 Task: Open a blank google sheet and write heading  Product price data  Add product name:-  ' TOMS Shoe, UGG  Shoe, Wolverine Shoe, Z-Coil Shoe, Adidas shoe, Gucci T-shirt, Louis Vuitton bag, Zara Shirt, H&M jeans, Chanel perfume. ' in October Last week sales are  5000 to 5050. product price in between:-  5000 to 10000. Save page analysisSalesByCategory
Action: Mouse moved to (935, 74)
Screenshot: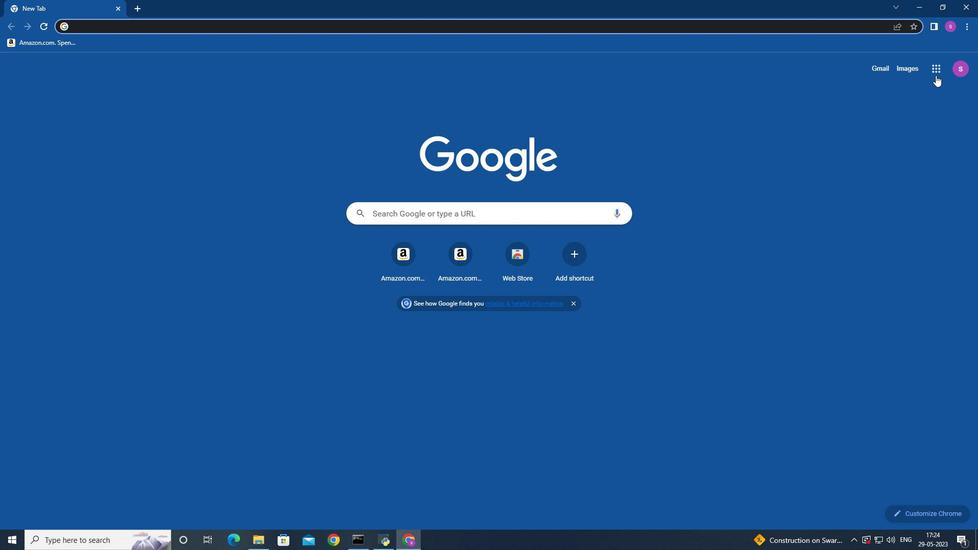 
Action: Mouse pressed left at (935, 74)
Screenshot: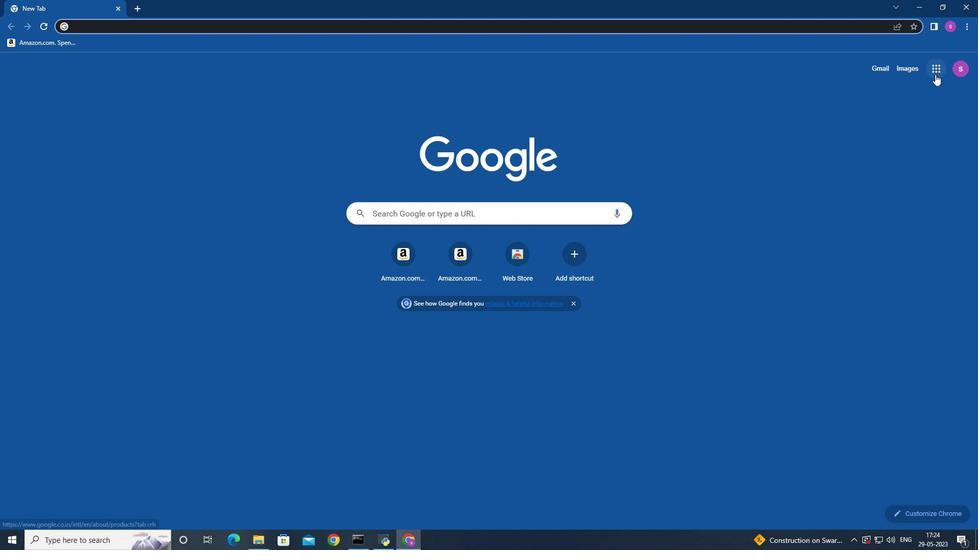 
Action: Mouse moved to (905, 189)
Screenshot: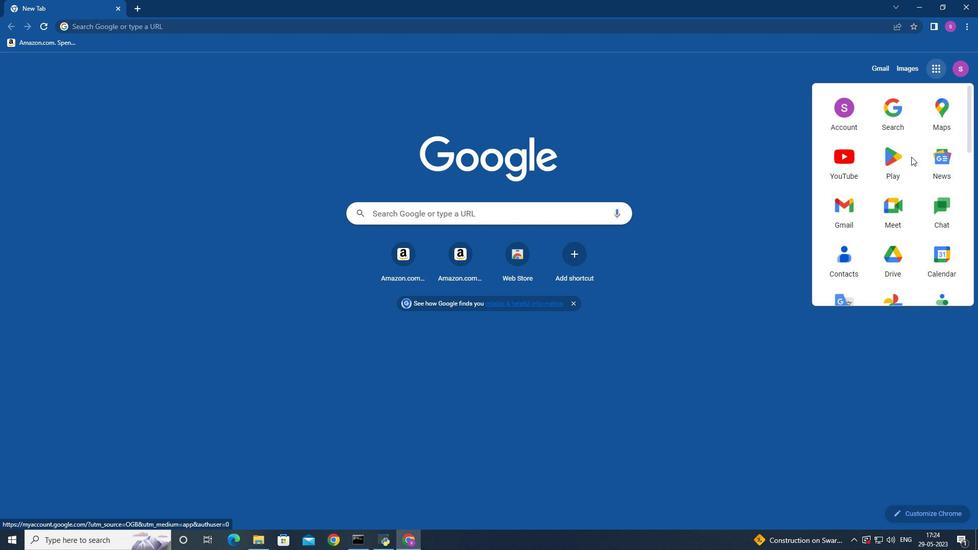 
Action: Mouse scrolled (905, 189) with delta (0, 0)
Screenshot: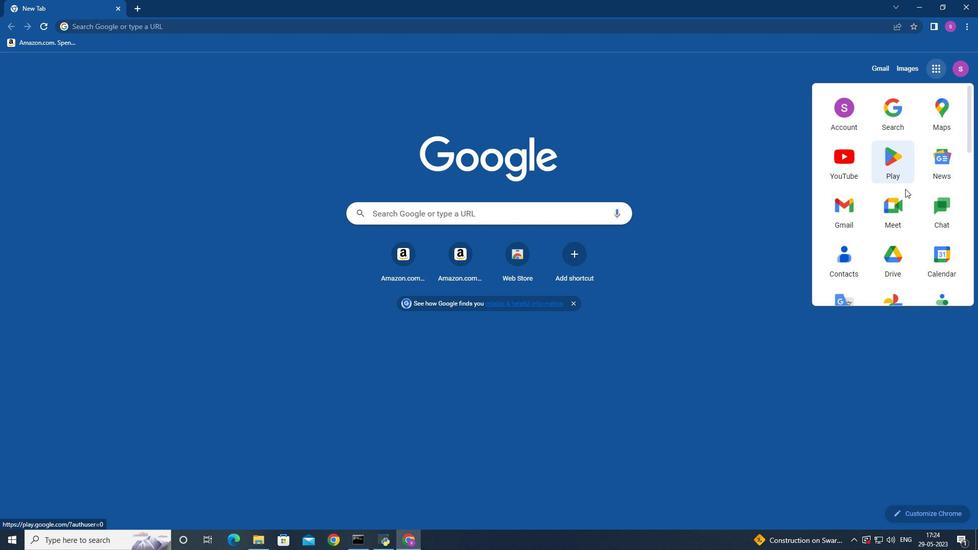 
Action: Mouse scrolled (905, 189) with delta (0, 0)
Screenshot: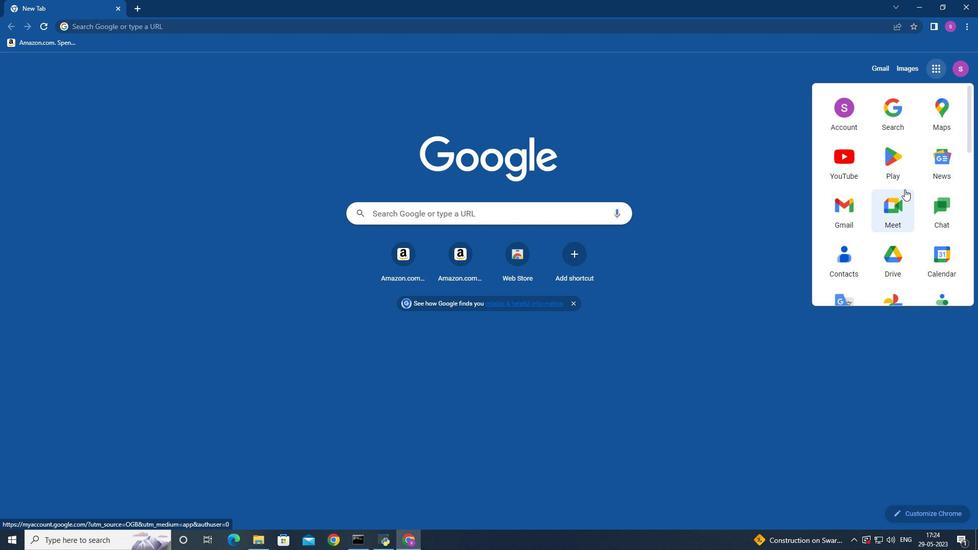 
Action: Mouse scrolled (905, 189) with delta (0, 0)
Screenshot: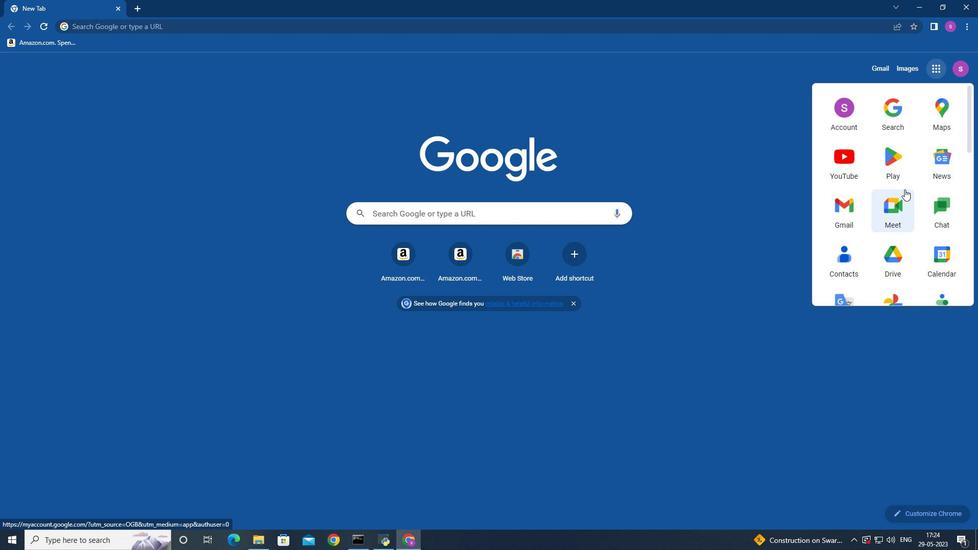 
Action: Mouse moved to (903, 188)
Screenshot: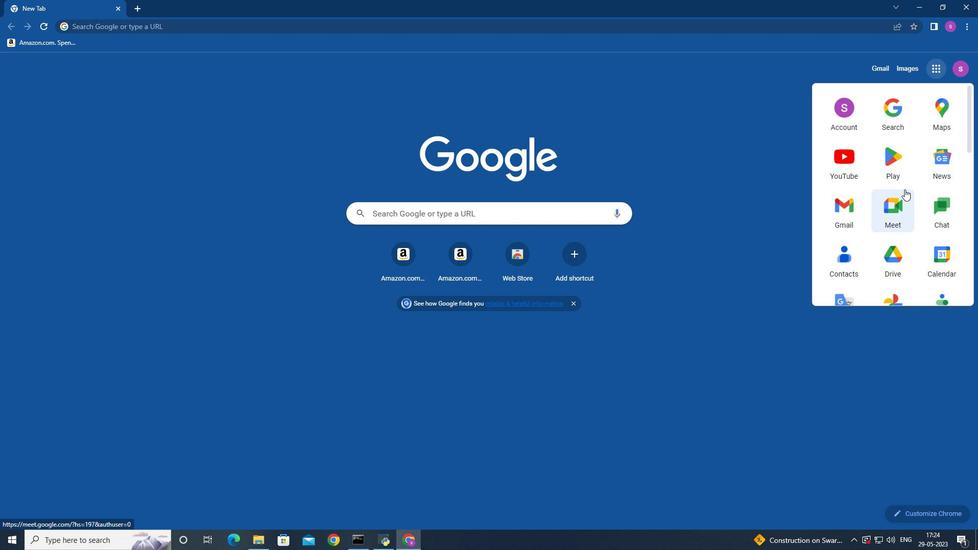 
Action: Mouse scrolled (903, 188) with delta (0, 0)
Screenshot: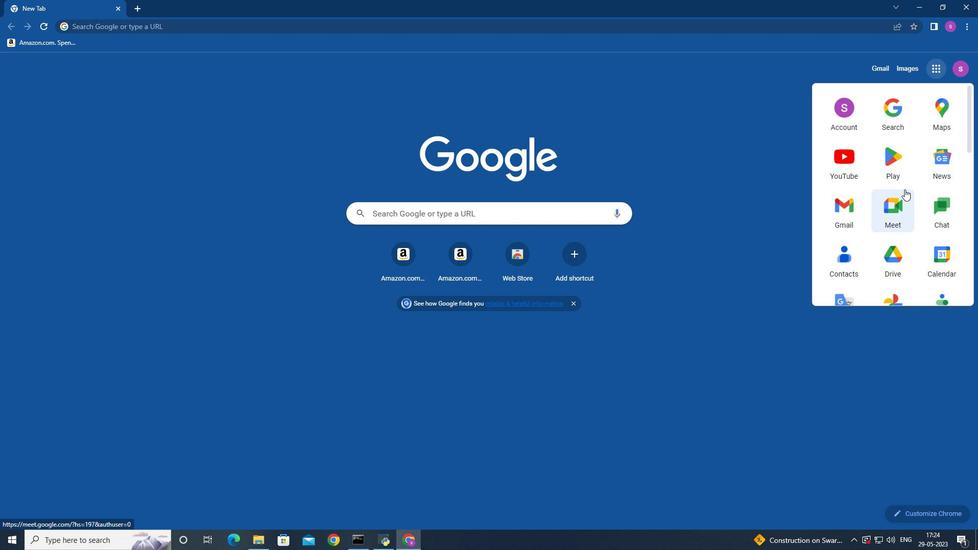 
Action: Mouse moved to (916, 179)
Screenshot: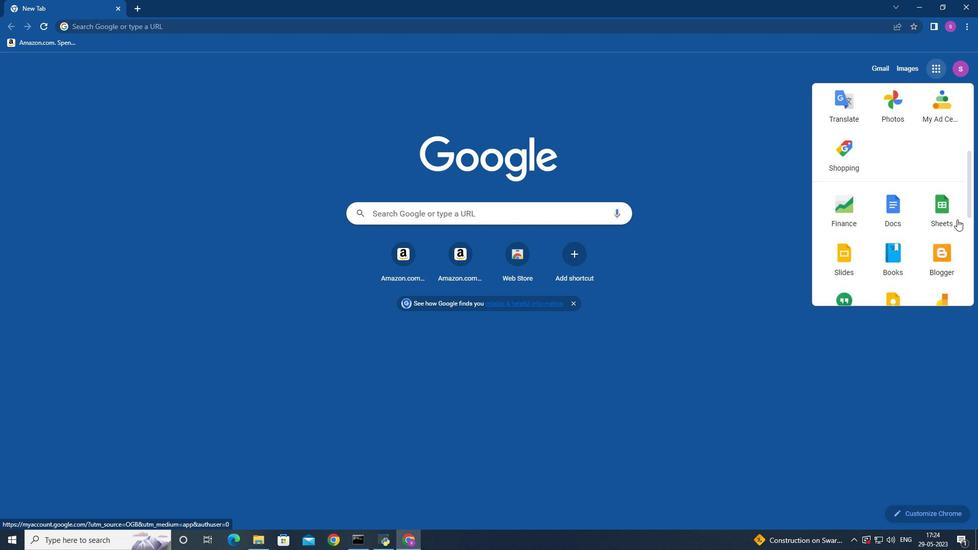 
Action: Mouse scrolled (916, 179) with delta (0, 0)
Screenshot: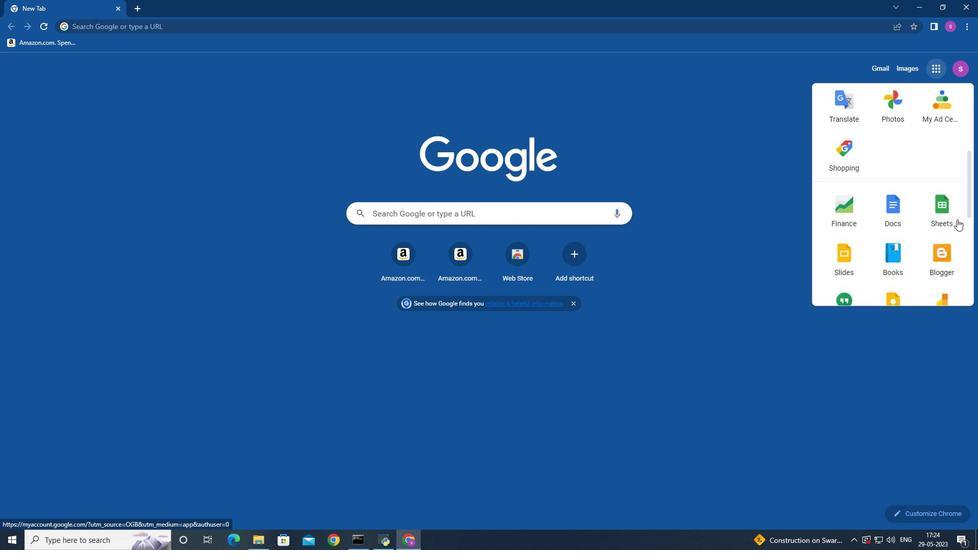 
Action: Mouse scrolled (916, 179) with delta (0, 0)
Screenshot: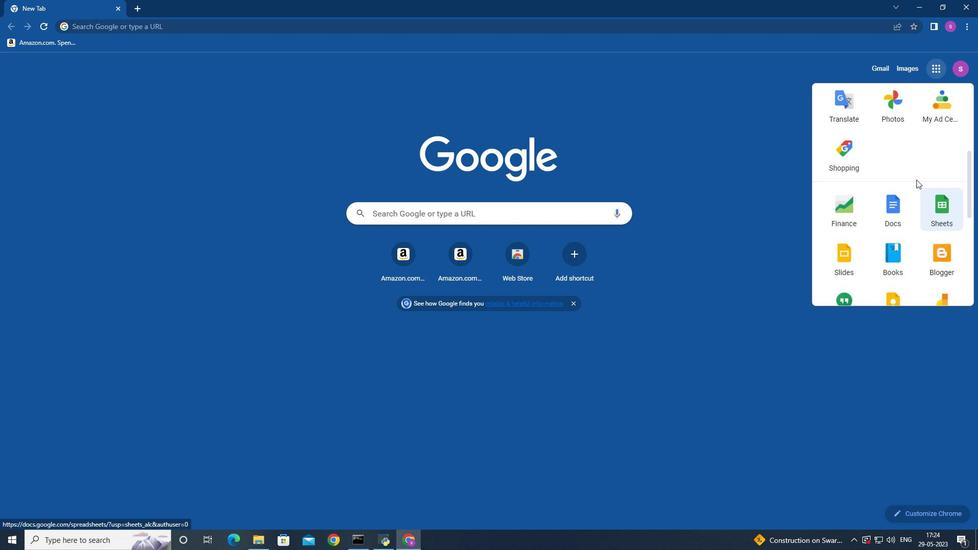 
Action: Mouse moved to (949, 167)
Screenshot: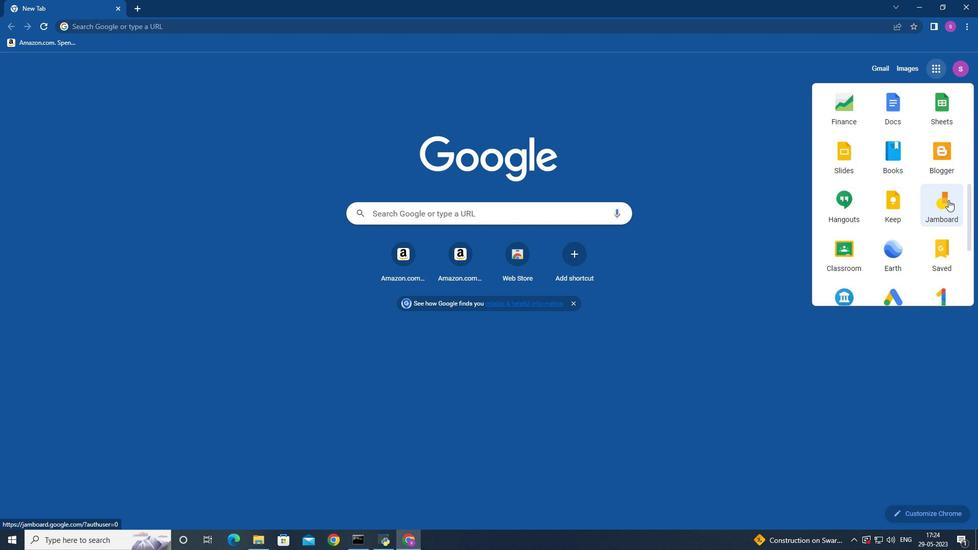 
Action: Mouse scrolled (949, 168) with delta (0, 0)
Screenshot: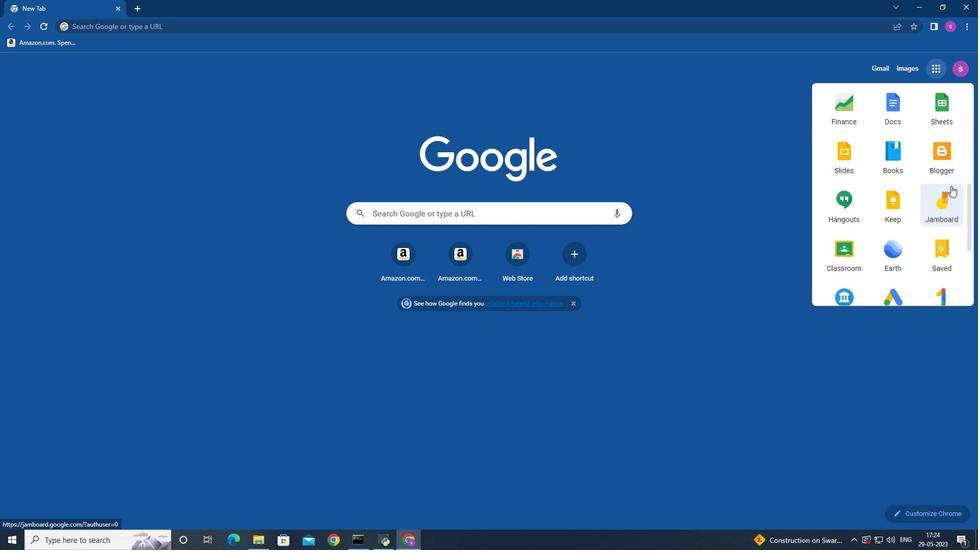 
Action: Mouse scrolled (949, 168) with delta (0, 0)
Screenshot: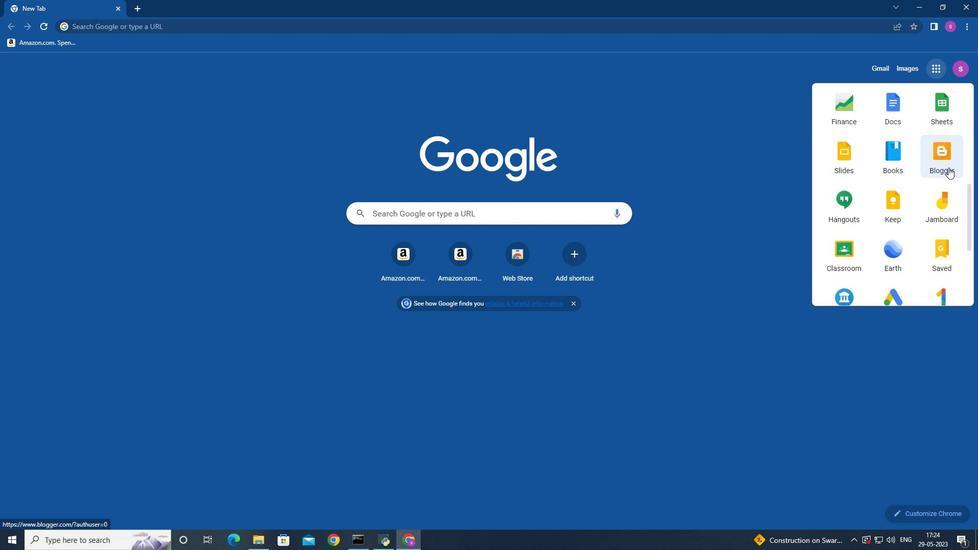 
Action: Mouse moved to (944, 197)
Screenshot: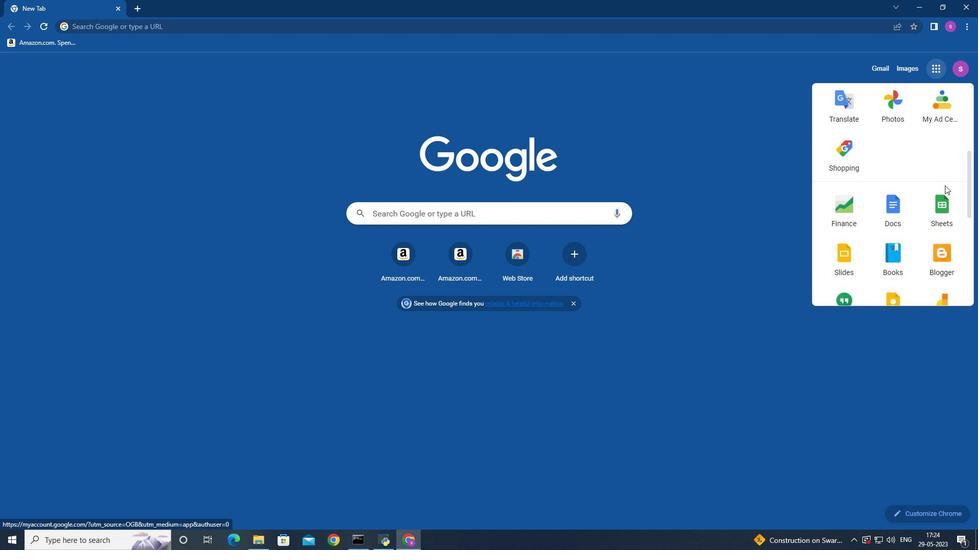
Action: Mouse pressed left at (944, 197)
Screenshot: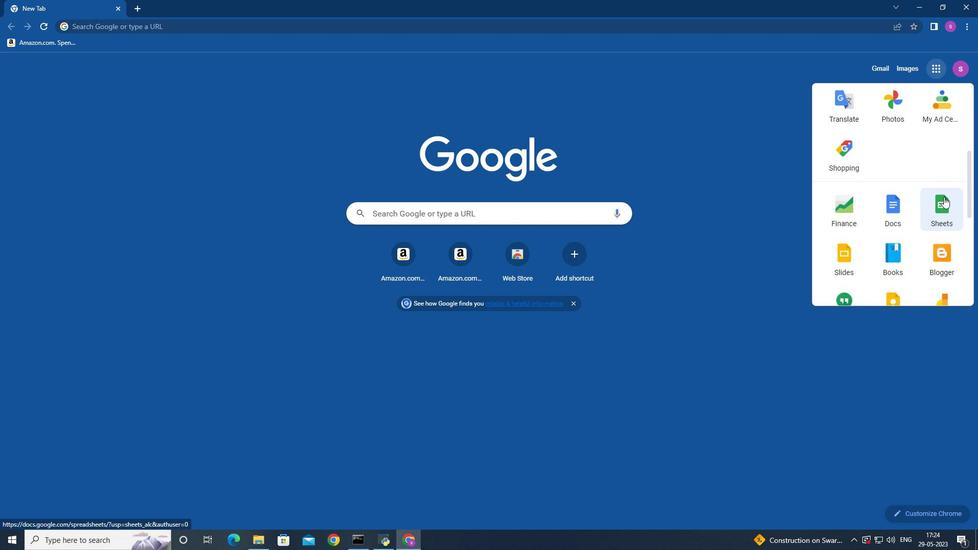 
Action: Mouse moved to (221, 143)
Screenshot: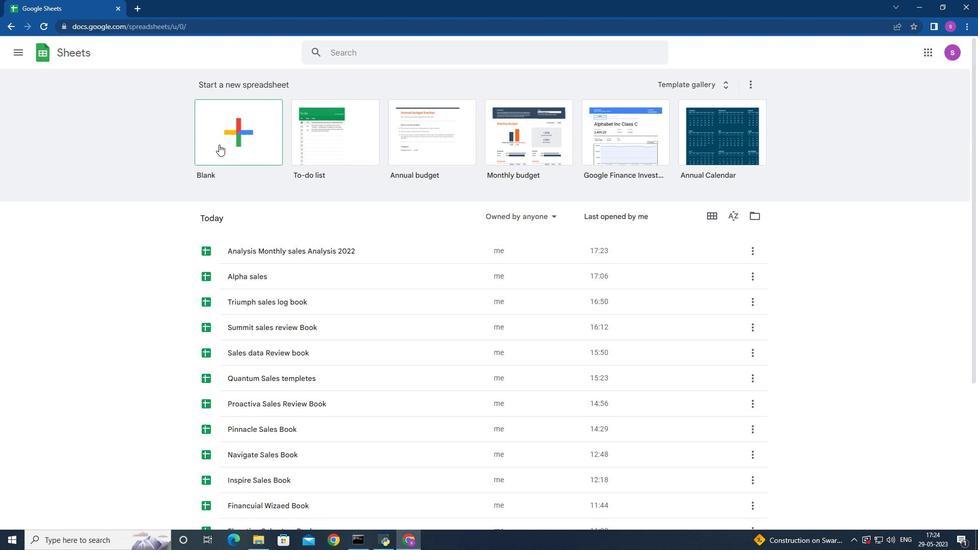
Action: Mouse pressed left at (221, 143)
Screenshot: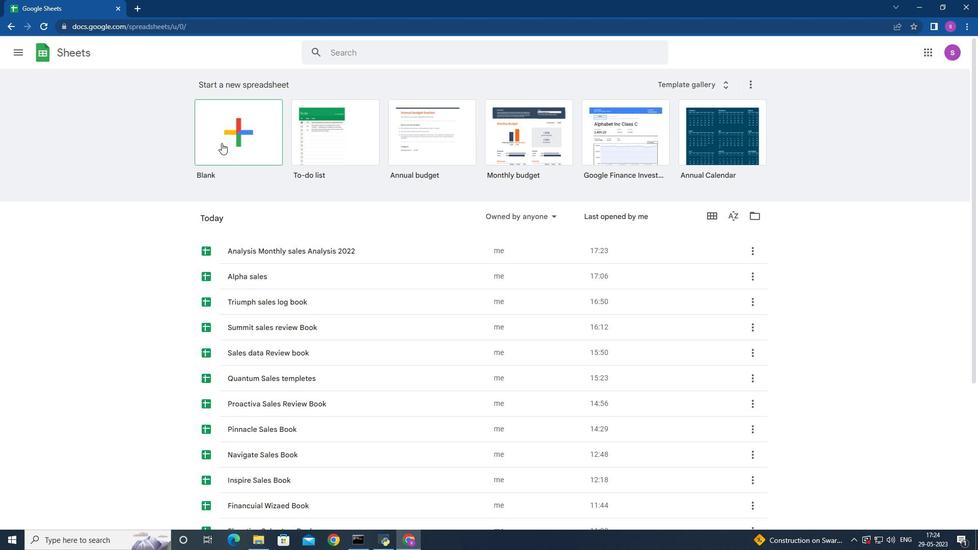 
Action: Mouse moved to (52, 139)
Screenshot: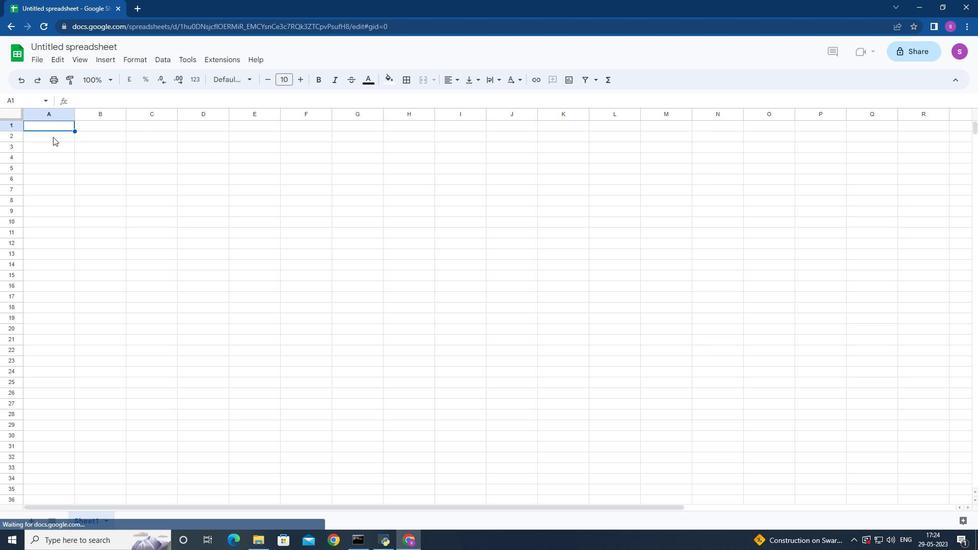 
Action: Mouse pressed left at (52, 139)
Screenshot: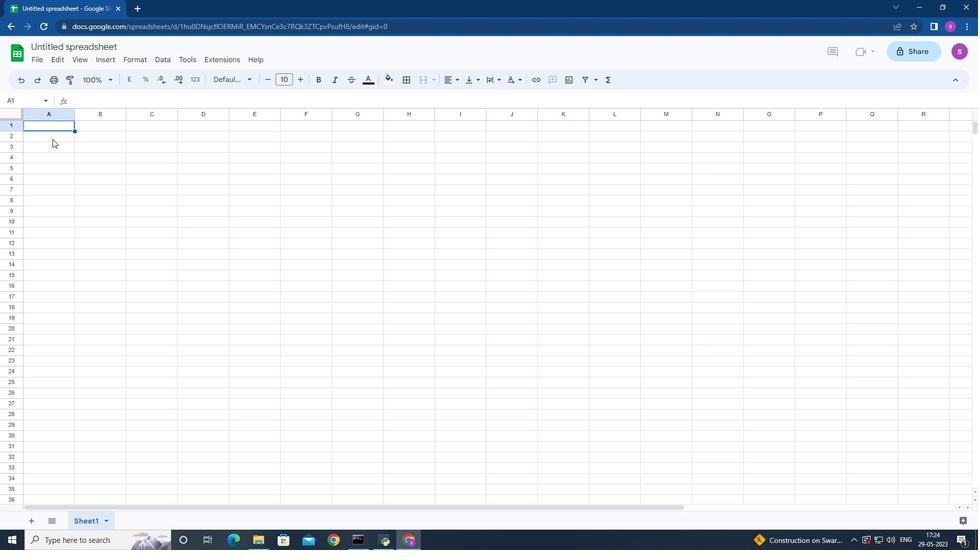 
Action: Mouse moved to (167, 137)
Screenshot: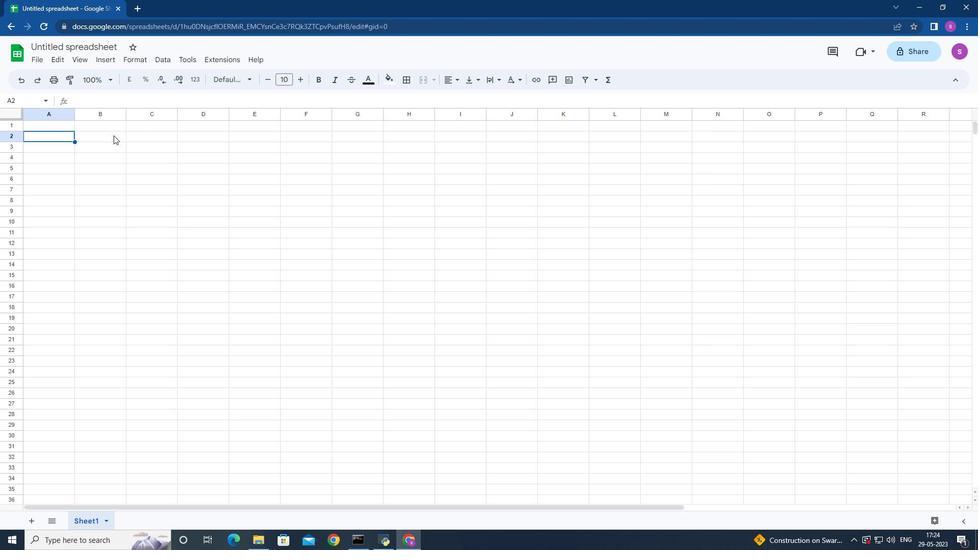 
Action: Mouse pressed left at (167, 137)
Screenshot: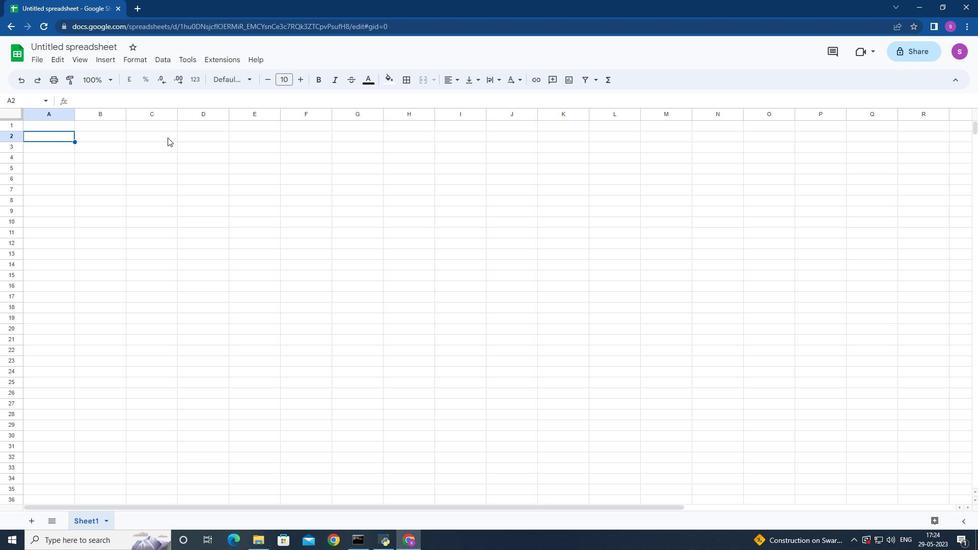 
Action: Mouse moved to (260, 135)
Screenshot: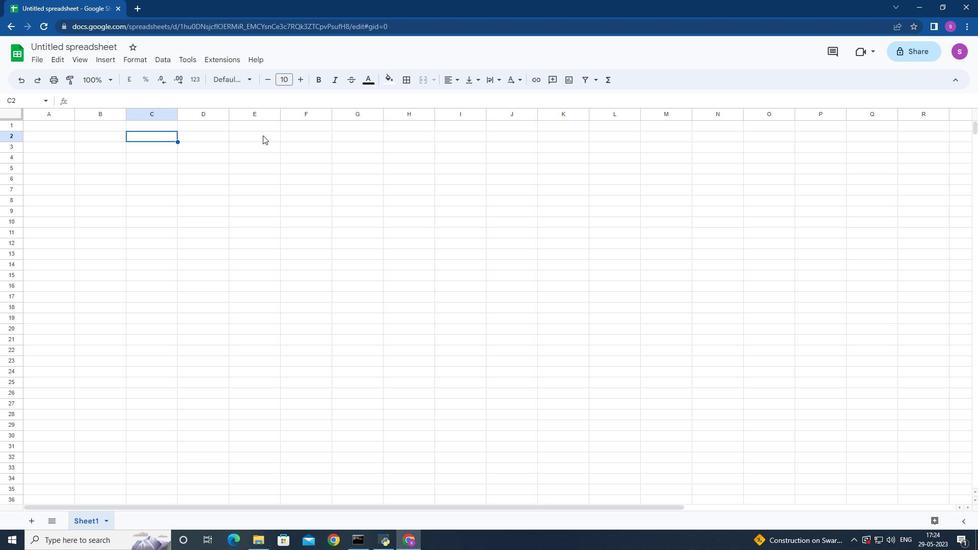 
Action: Mouse pressed left at (260, 135)
Screenshot: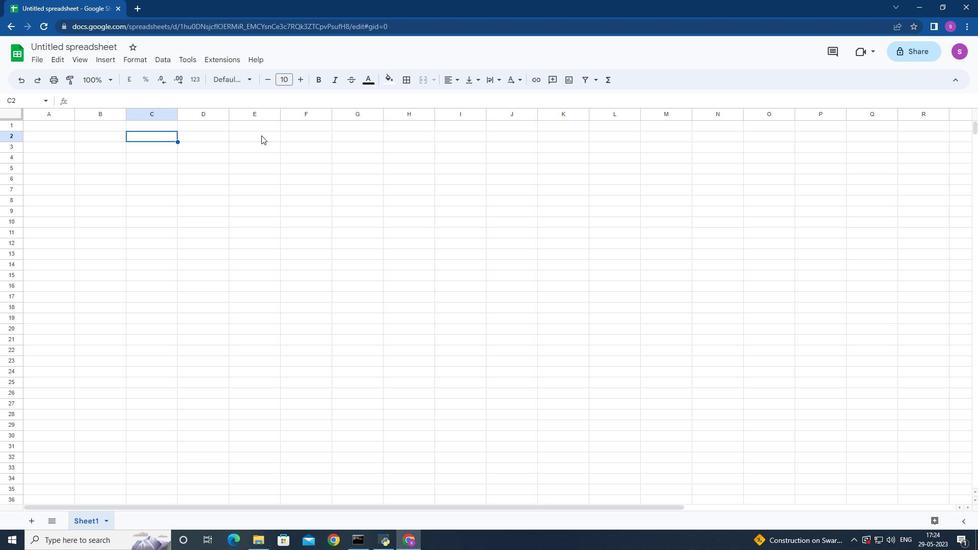 
Action: Mouse moved to (202, 136)
Screenshot: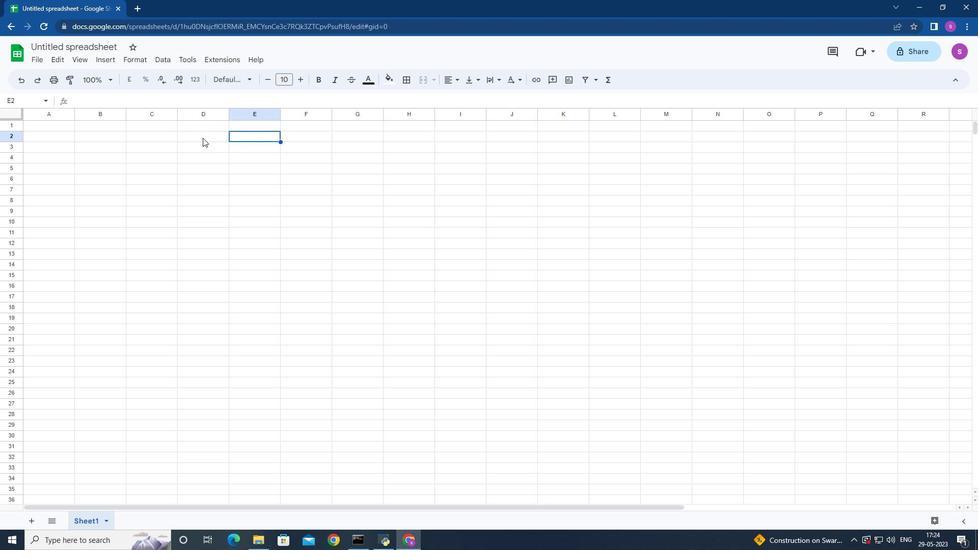 
Action: Mouse pressed left at (202, 136)
Screenshot: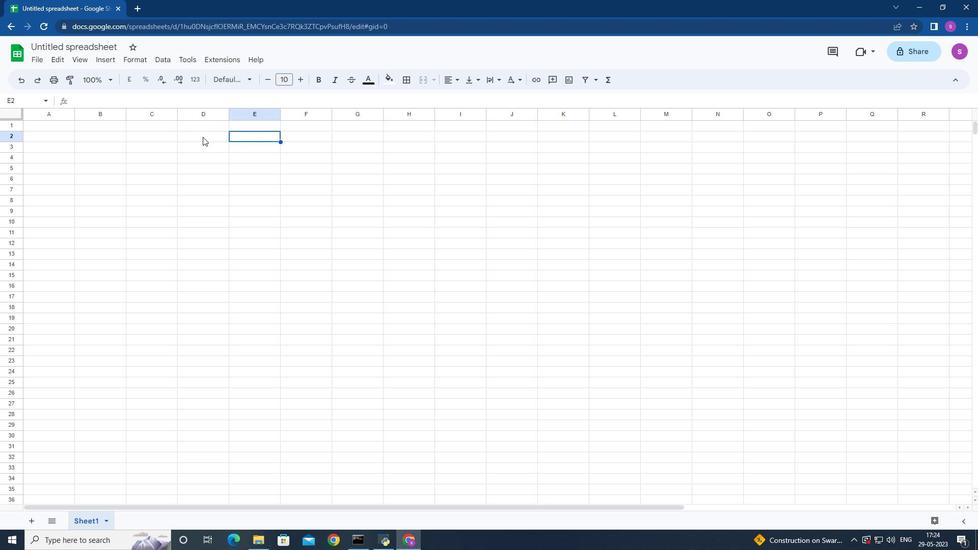 
Action: Key pressed <Key.shift>Product<Key.space><Key.shift>Price
Screenshot: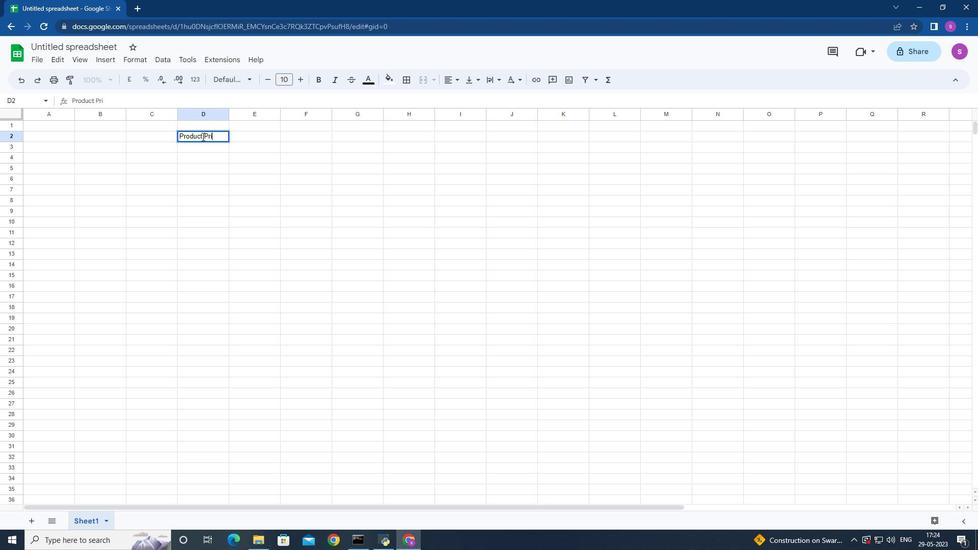 
Action: Mouse moved to (90, 159)
Screenshot: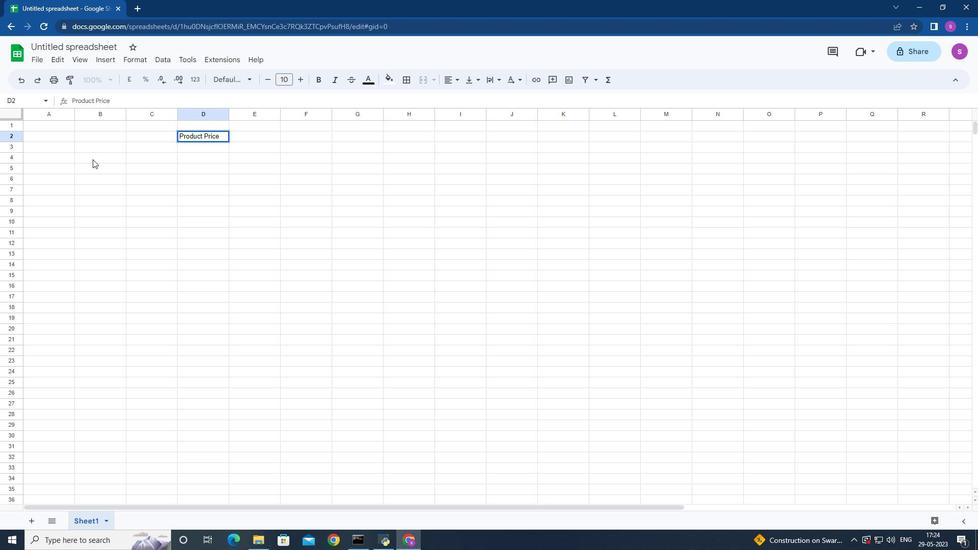 
Action: Mouse pressed left at (90, 159)
Screenshot: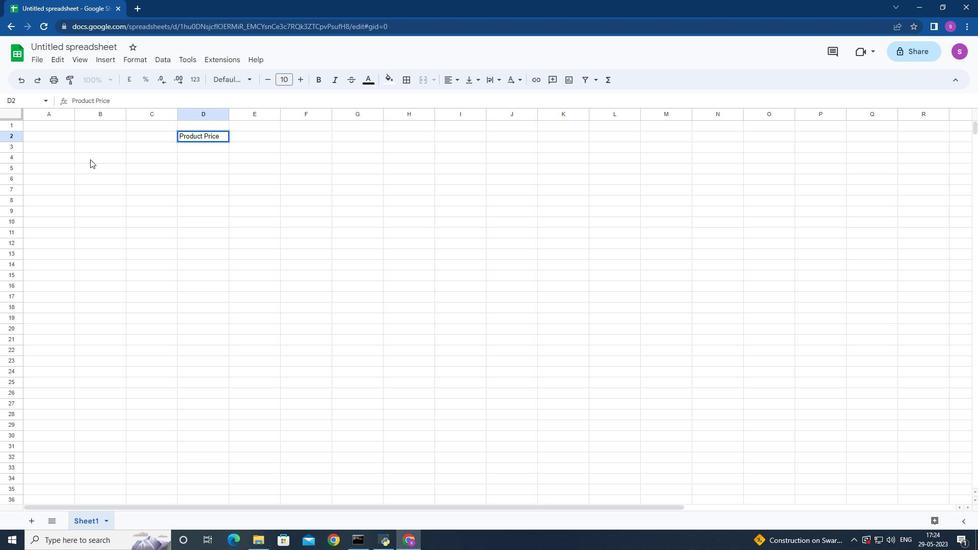 
Action: Mouse moved to (86, 167)
Screenshot: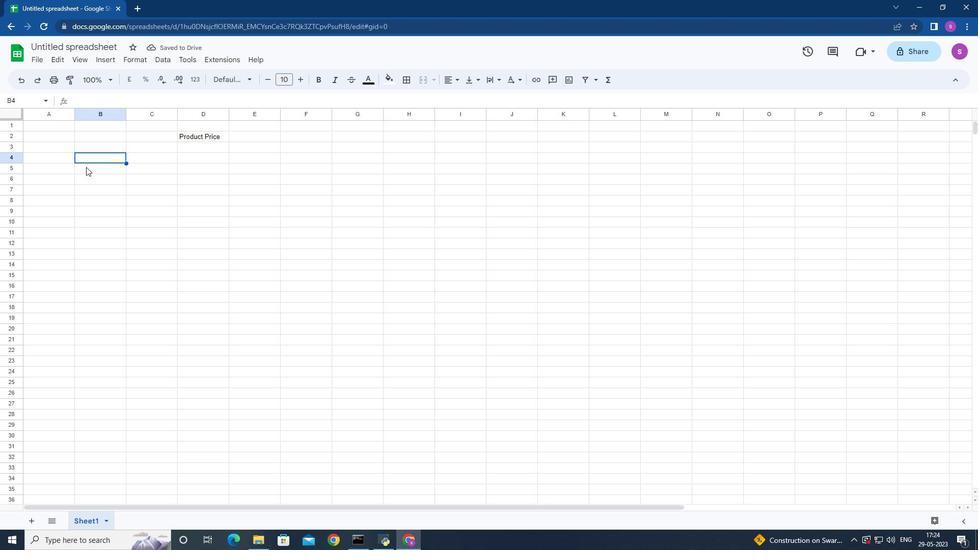 
Action: Key pressed <Key.shift>Name<Key.down><Key.shift>Z-<Key.shift>Coil<Key.down><Key.up><Key.backspace><Key.shift>Z-<Key.shift>Coil<Key.space><Key.shift>Shoe<Key.down>
Screenshot: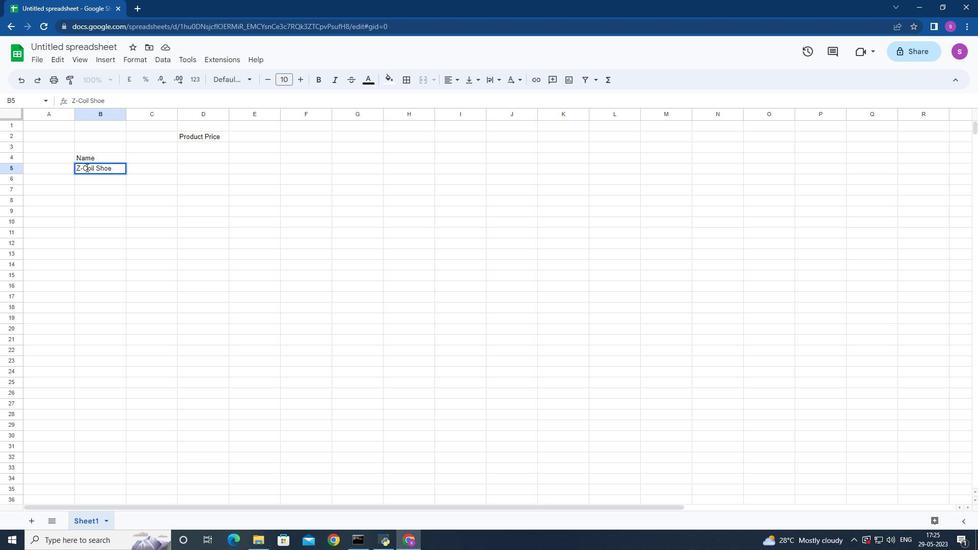 
Action: Mouse moved to (160, 218)
Screenshot: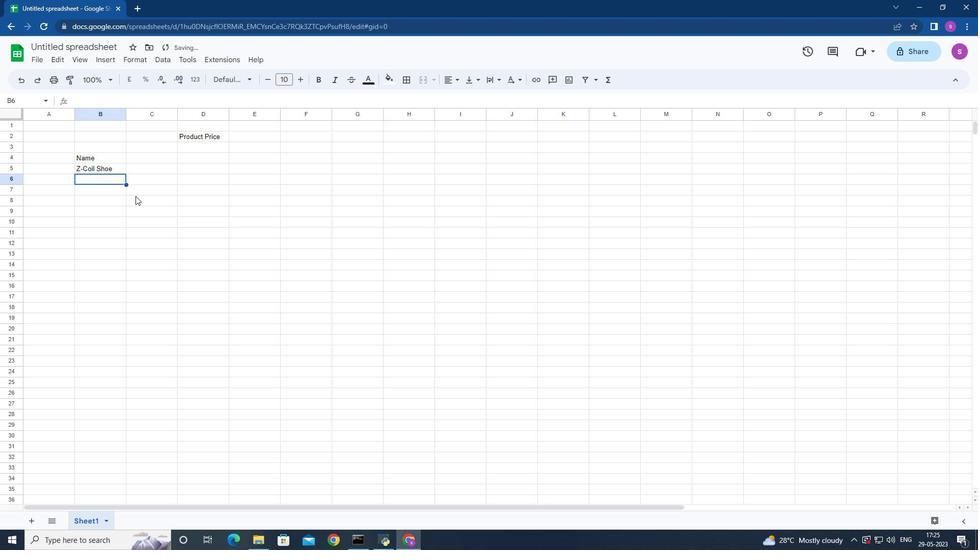 
Action: Key pressed <Key.shift>Add<Key.backspace>idas<Key.space><Key.shift>Shoe<Key.down><Key.shift><Key.shift>Gucci<Key.space><Key.shift>T-shirt<Key.down><Key.shift>Louis<Key.space><Key.shift>Vuitton<Key.space>bag<Key.down><Key.shift>Zara<Key.space><Key.shift>shirt<Key.down><Key.shift>H&<Key.shift>M<Key.space>l<Key.backspace>jeans<Key.down><Key.shift>Chanel<Key.space>purfume<Key.down>
Screenshot: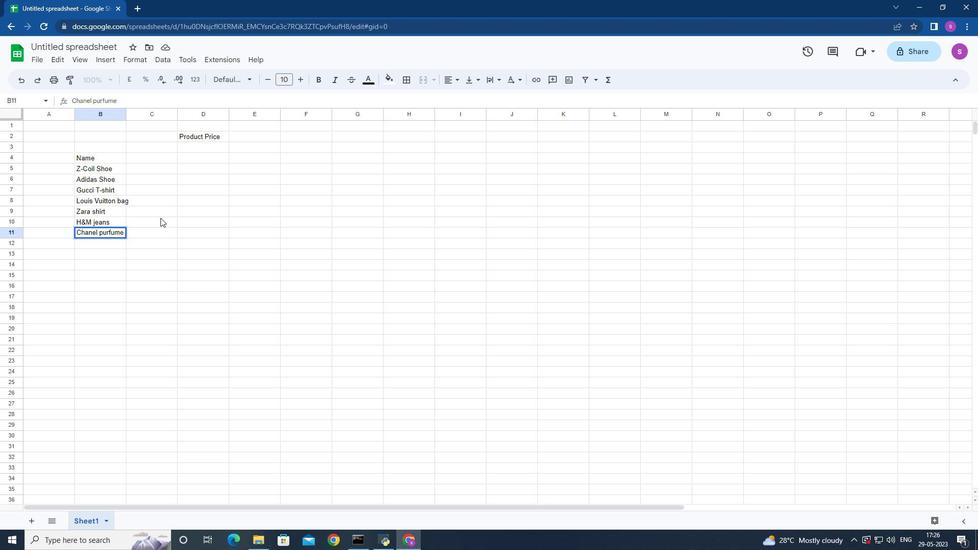 
Action: Mouse moved to (125, 117)
Screenshot: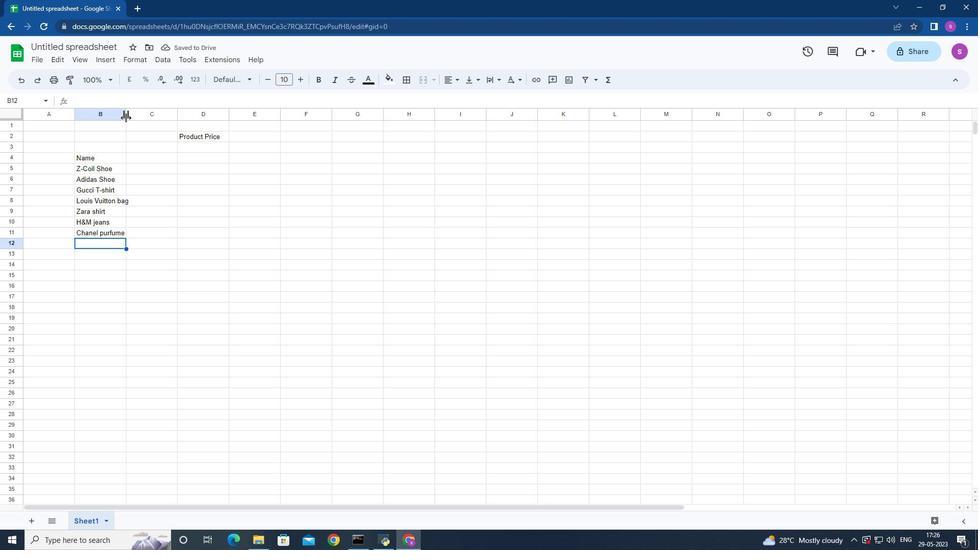 
Action: Mouse pressed left at (125, 117)
Screenshot: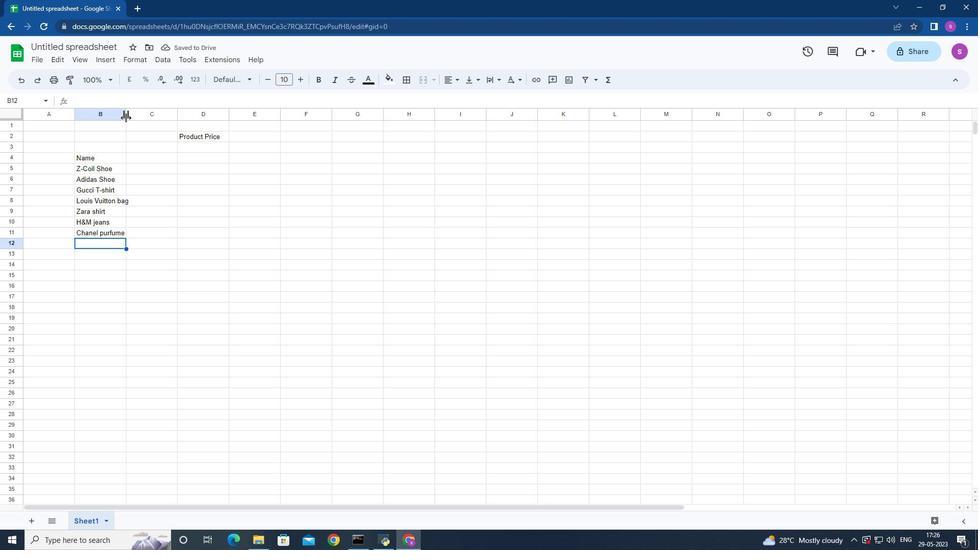 
Action: Mouse moved to (163, 153)
Screenshot: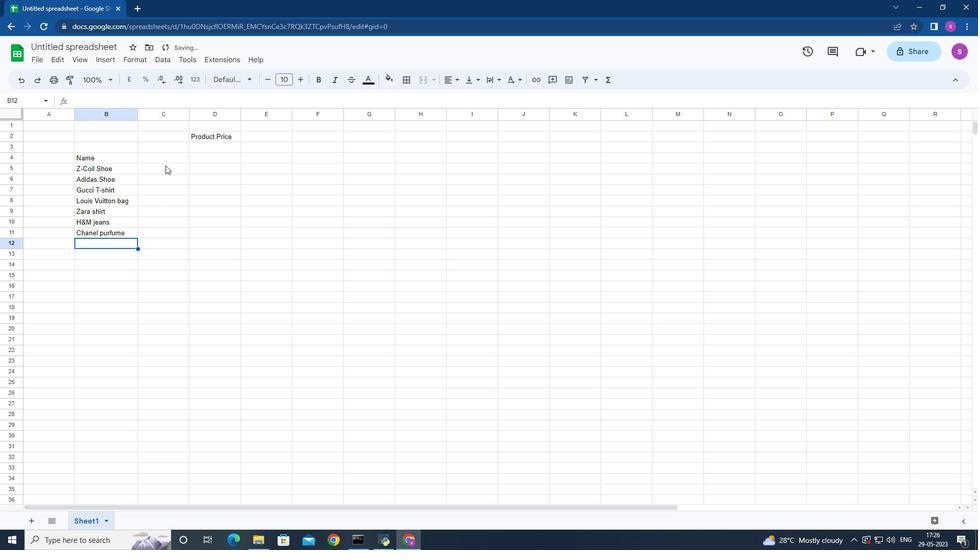 
Action: Mouse pressed left at (163, 153)
Screenshot: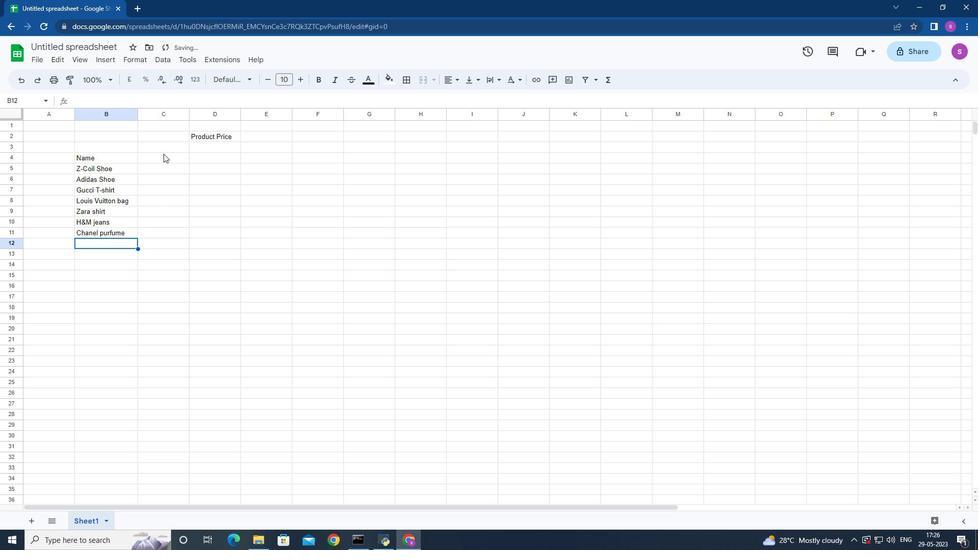 
Action: Key pressed <Key.shift>October<Key.space>sales
Screenshot: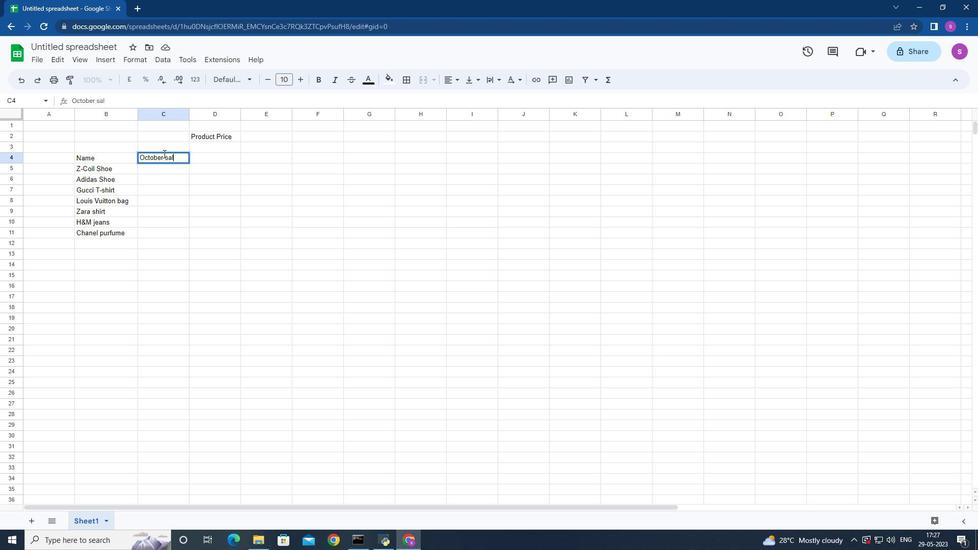 
Action: Mouse moved to (156, 166)
Screenshot: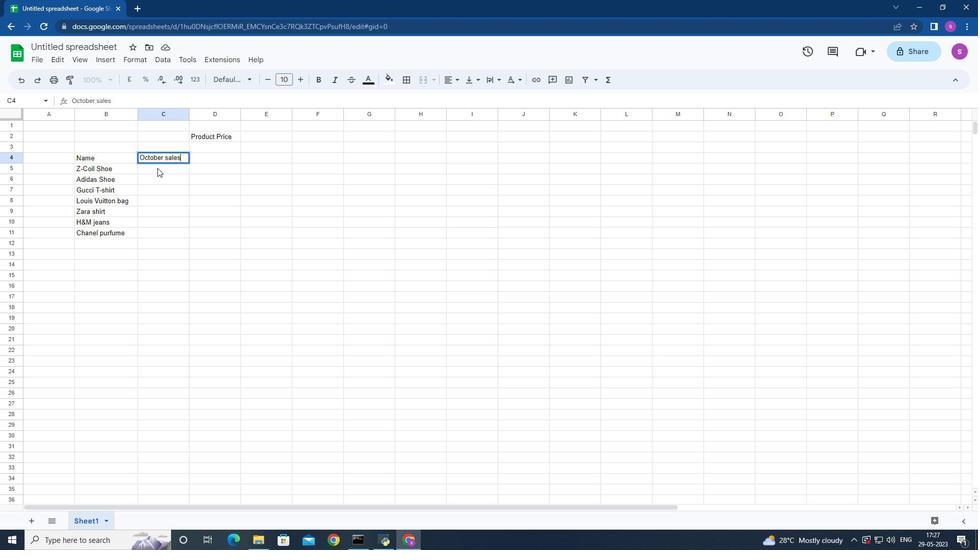 
Action: Mouse pressed left at (156, 166)
Screenshot: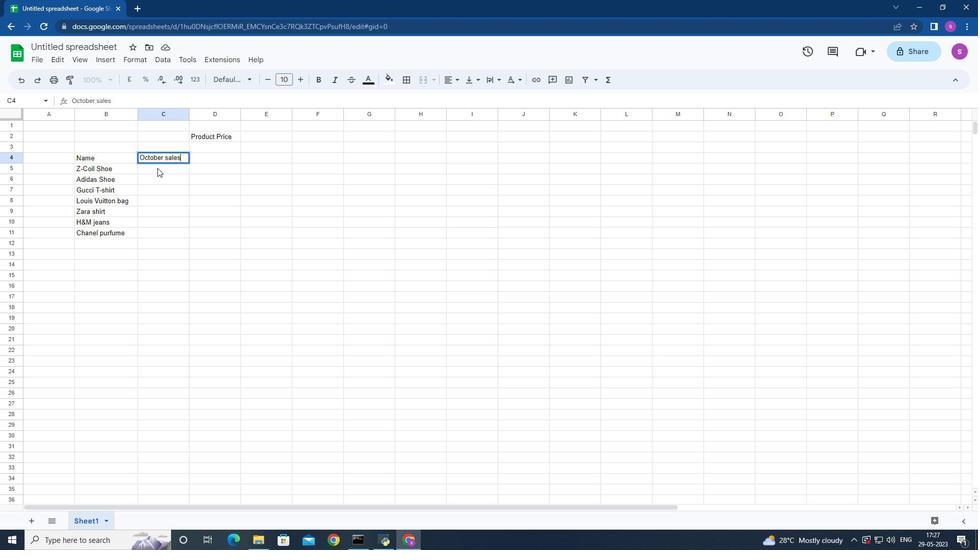 
Action: Mouse moved to (156, 165)
Screenshot: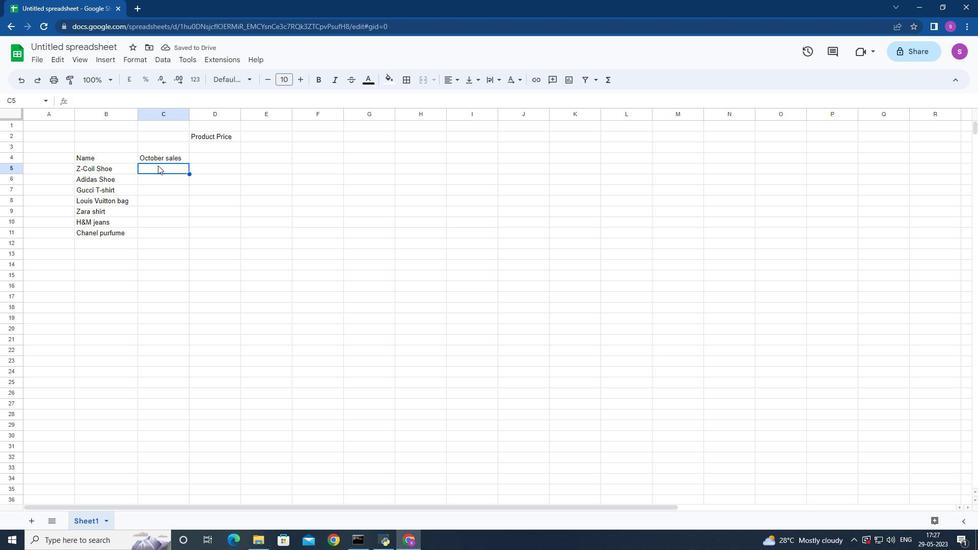 
Action: Key pressed 5000<Key.down>5001<Key.down>5002<Key.down>5003<Key.down>5004<Key.down>5005<Key.down>5050<Key.right><Key.up><Key.up><Key.up><Key.up><Key.up><Key.up><Key.up><Key.shift>Product<Key.space>price<Key.down>5000<Key.down>6000<Key.down>7000<Key.down>8000<Key.down>9000<Key.down>10000<Key.down>5500<Key.right><Key.up><Key.up><Key.up><Key.up><Key.up><Key.up>
Screenshot: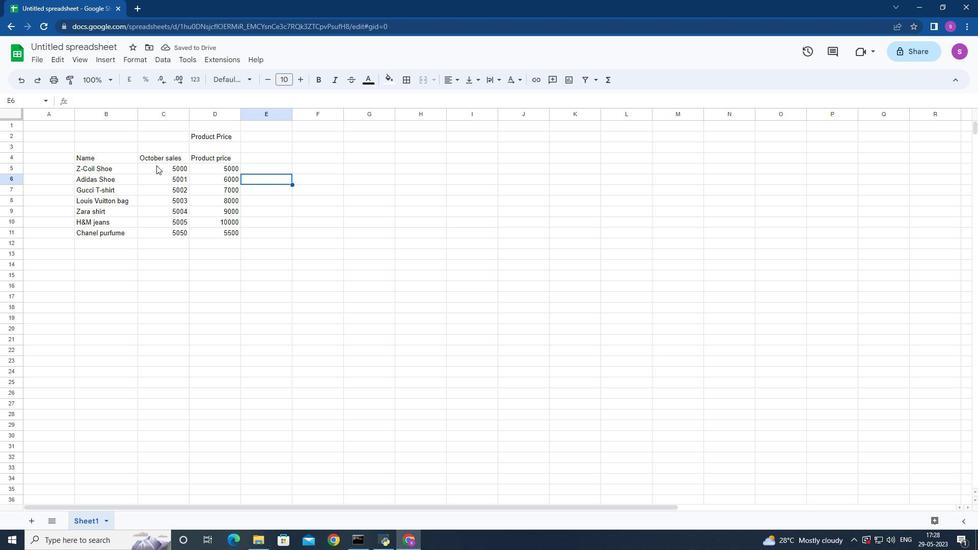 
Action: Mouse moved to (79, 44)
Screenshot: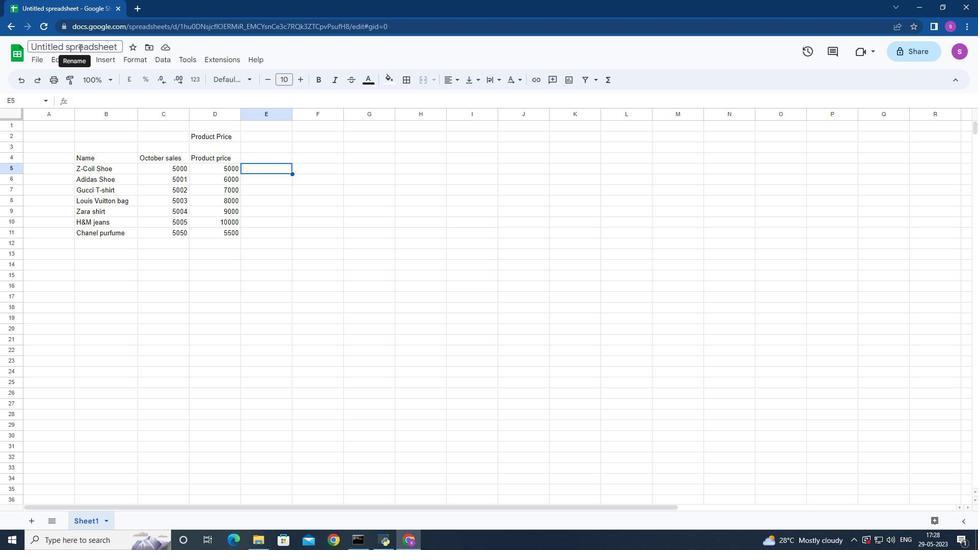 
Action: Mouse pressed left at (79, 44)
Screenshot: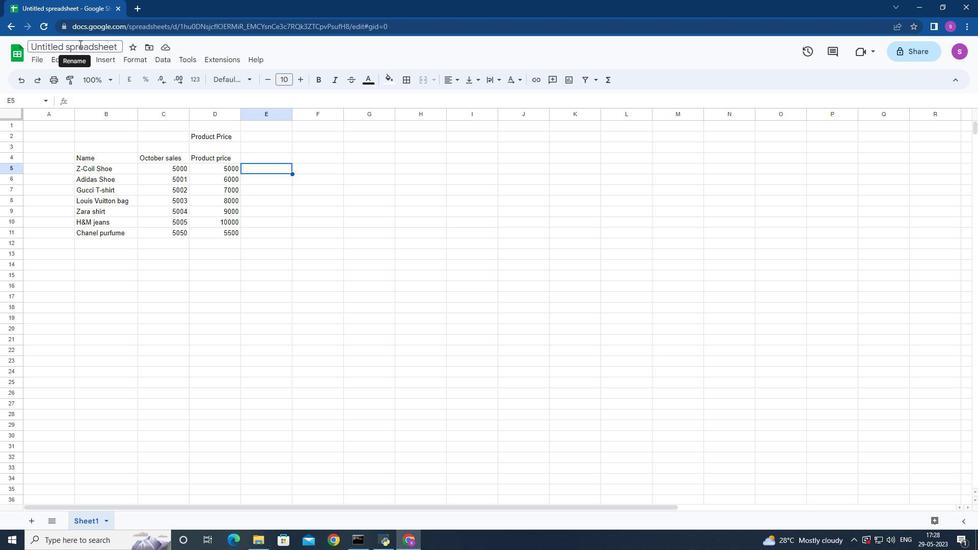 
Action: Key pressed <Key.backspace><Key.shift>Analysis<Key.space>sales<Key.space><Key.shift>By<Key.space><Key.shift>category<Key.enter>
Screenshot: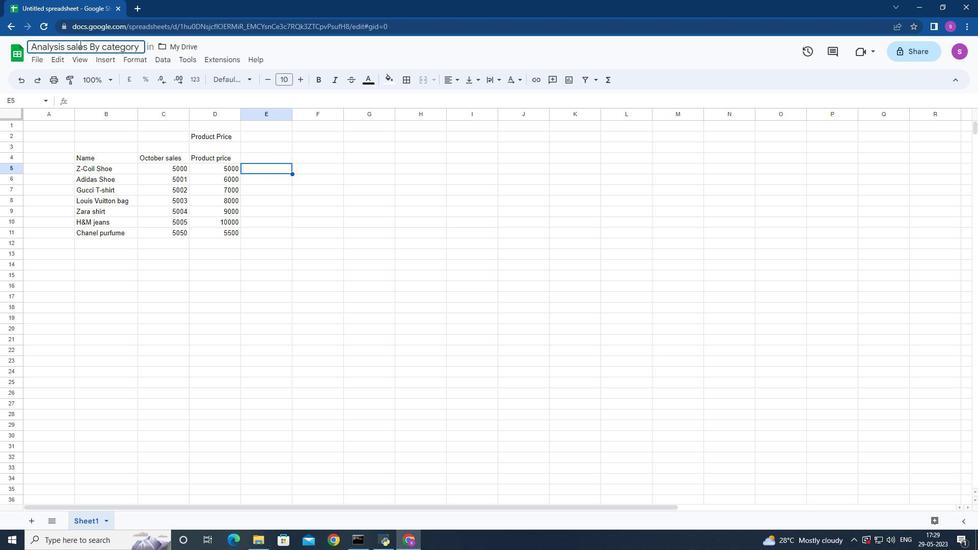 
Action: Mouse moved to (281, 219)
Screenshot: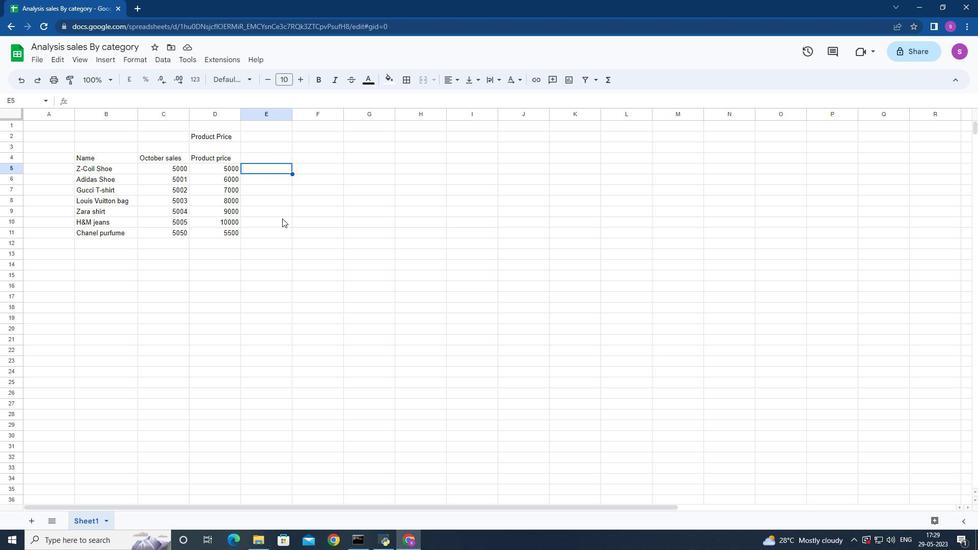
Action: Mouse scrolled (281, 219) with delta (0, 0)
Screenshot: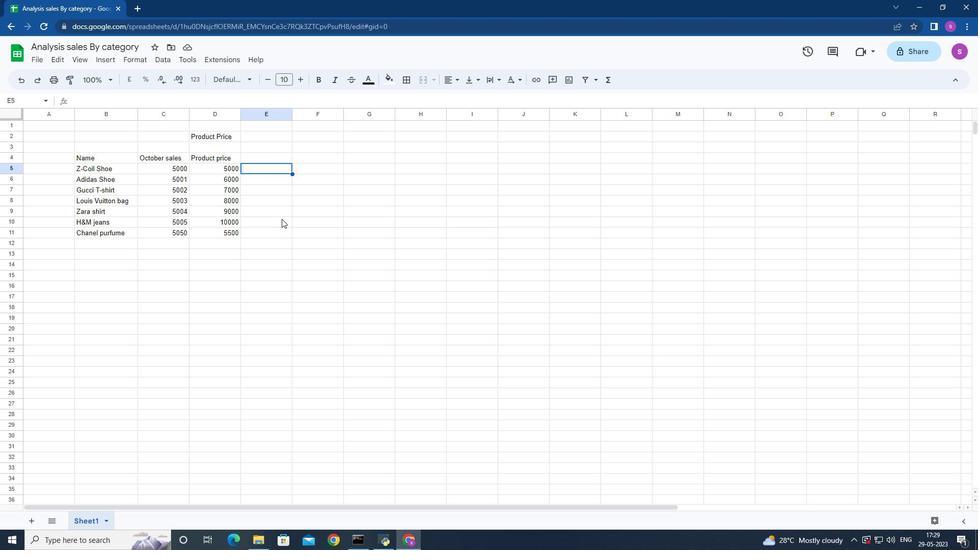 
Action: Mouse moved to (215, 169)
Screenshot: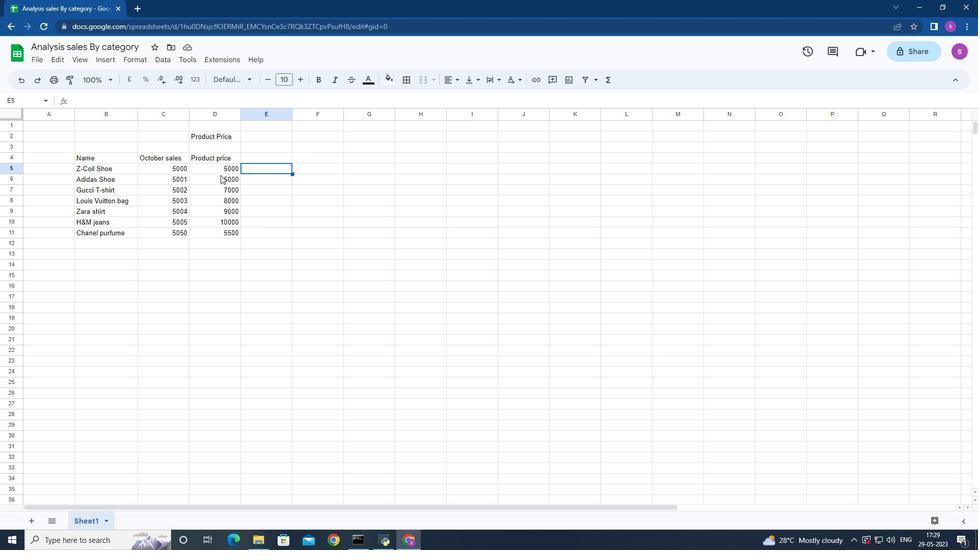 
Action: Mouse pressed left at (215, 169)
Screenshot: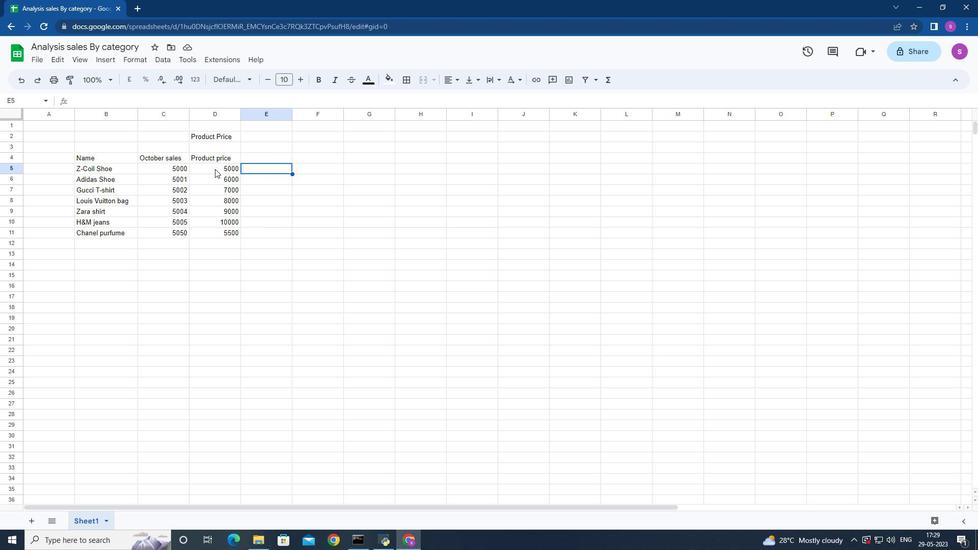 
Action: Mouse moved to (254, 155)
Screenshot: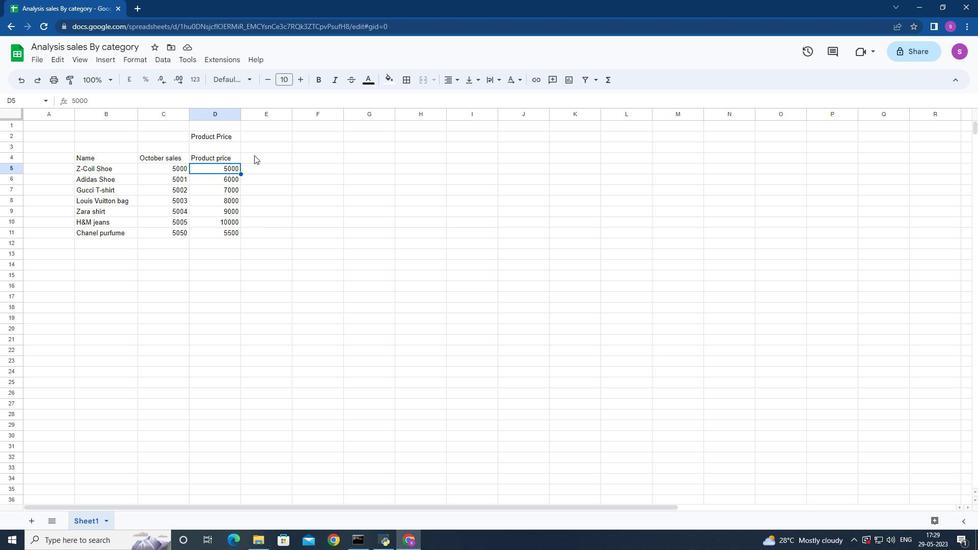 
Action: Mouse pressed left at (254, 155)
Screenshot: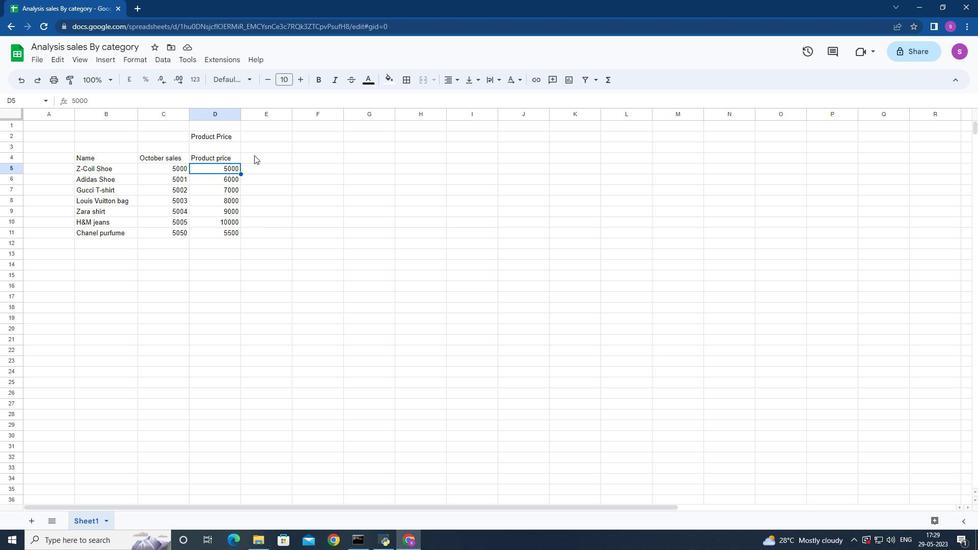 
Action: Mouse moved to (223, 161)
Screenshot: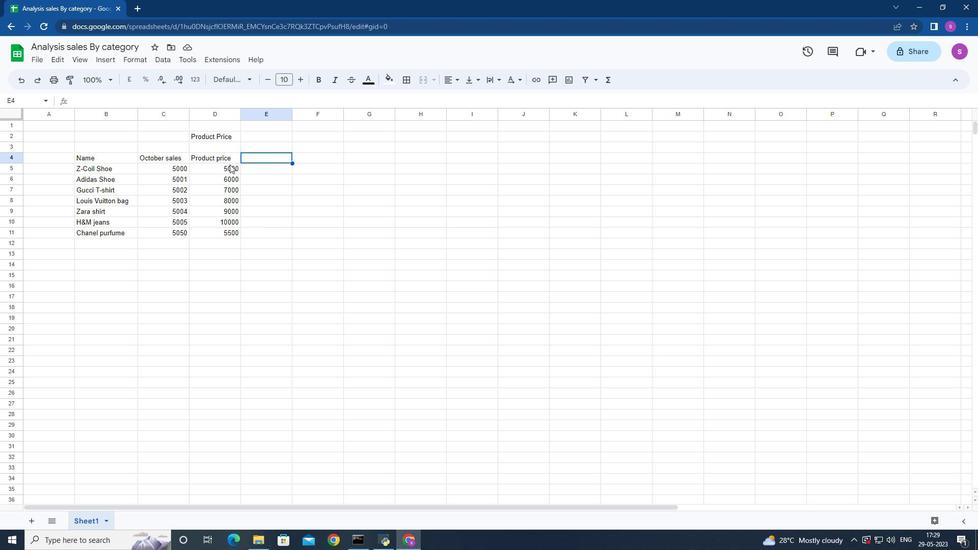 
Action: Key pressed ctrl+S
Screenshot: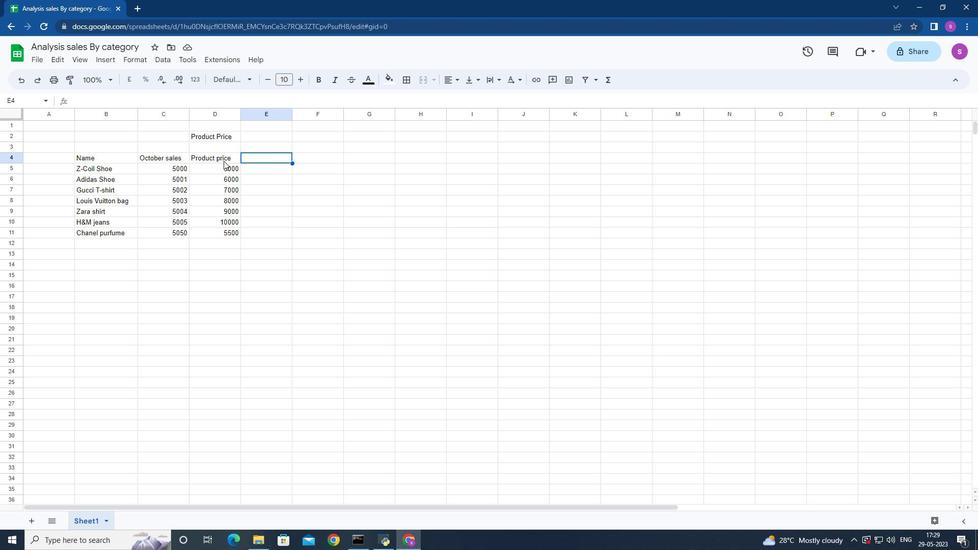 
Action: Mouse moved to (205, 153)
Screenshot: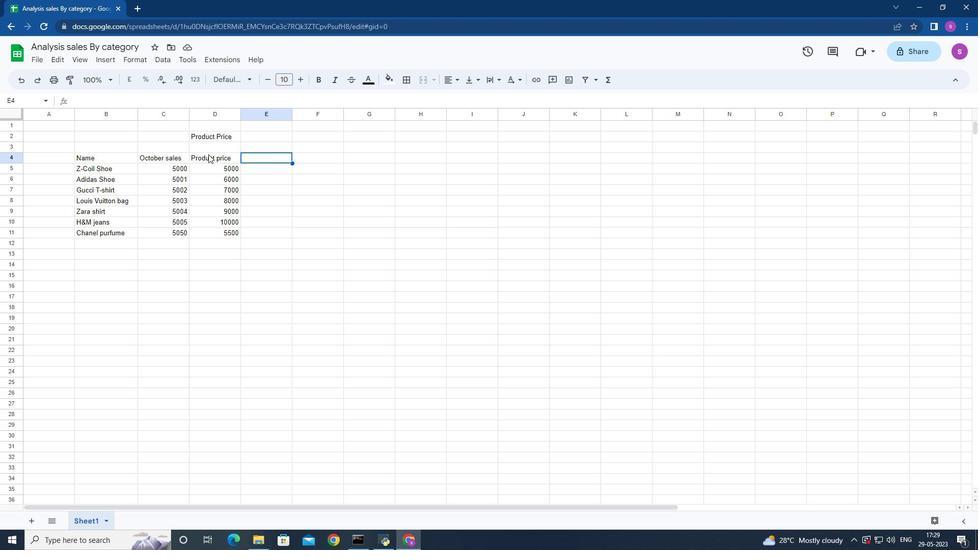 
Action: Mouse pressed left at (205, 153)
Screenshot: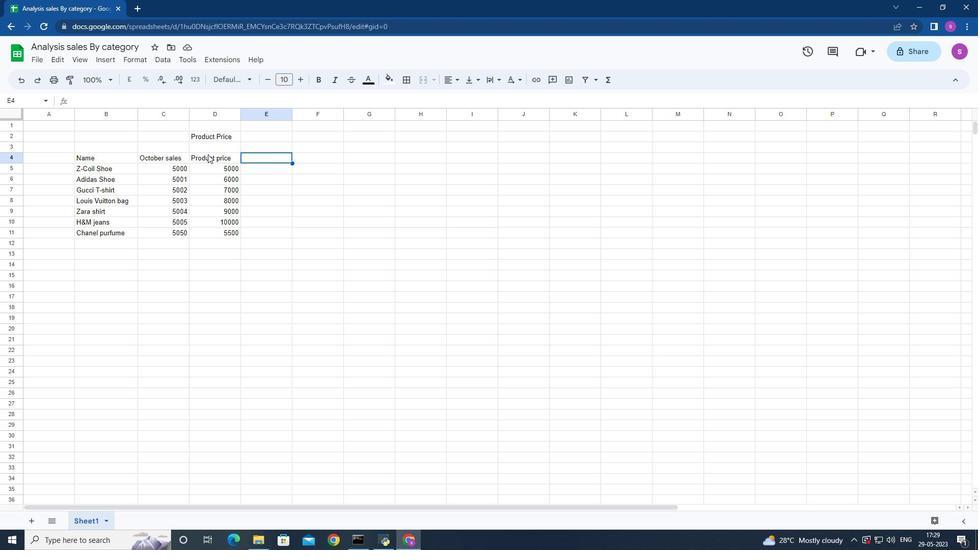 
Action: Mouse moved to (248, 164)
Screenshot: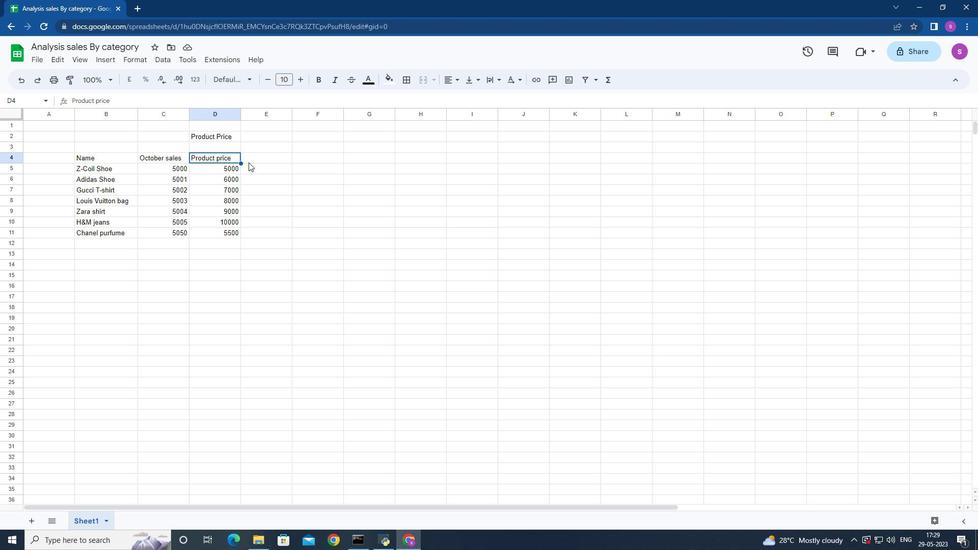 
